 Task: Create List Blog Posts in Board IT Project Management to Workspace Cloud Management. Create List Newsletters in Board DevOps to Workspace Cloud Management. Create List Press Releases in Board Sales Pipeline Management and Optimization to Workspace Cloud Management
Action: Mouse moved to (43, 258)
Screenshot: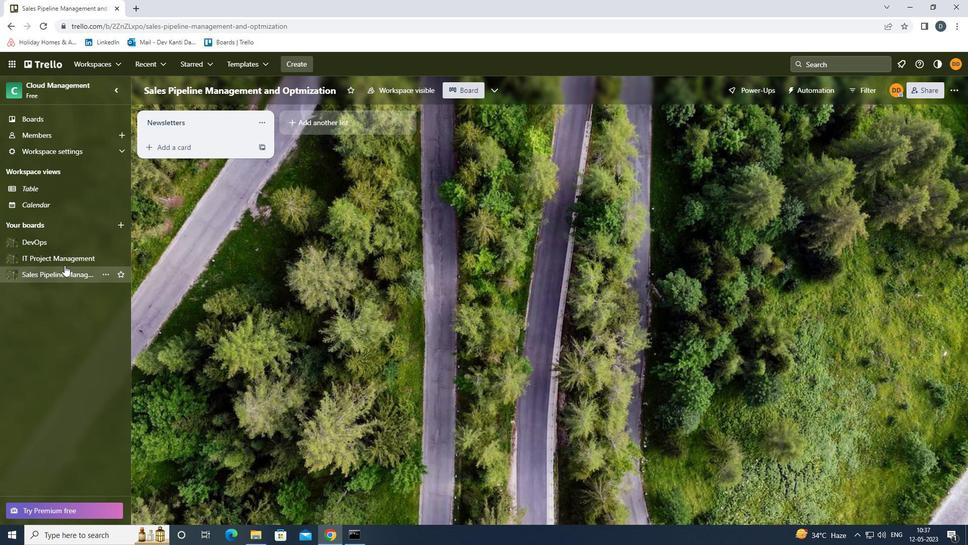 
Action: Mouse pressed left at (43, 258)
Screenshot: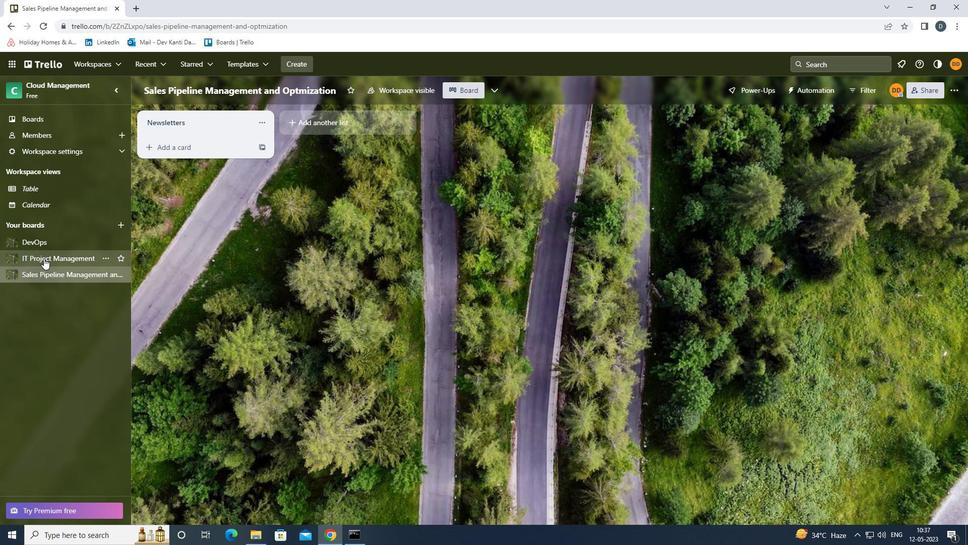 
Action: Mouse moved to (322, 126)
Screenshot: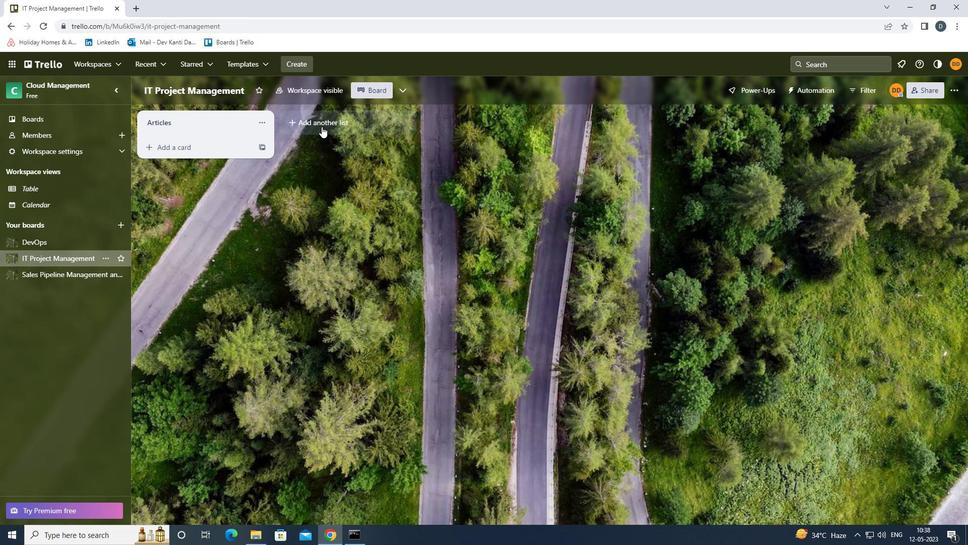 
Action: Mouse pressed left at (322, 126)
Screenshot: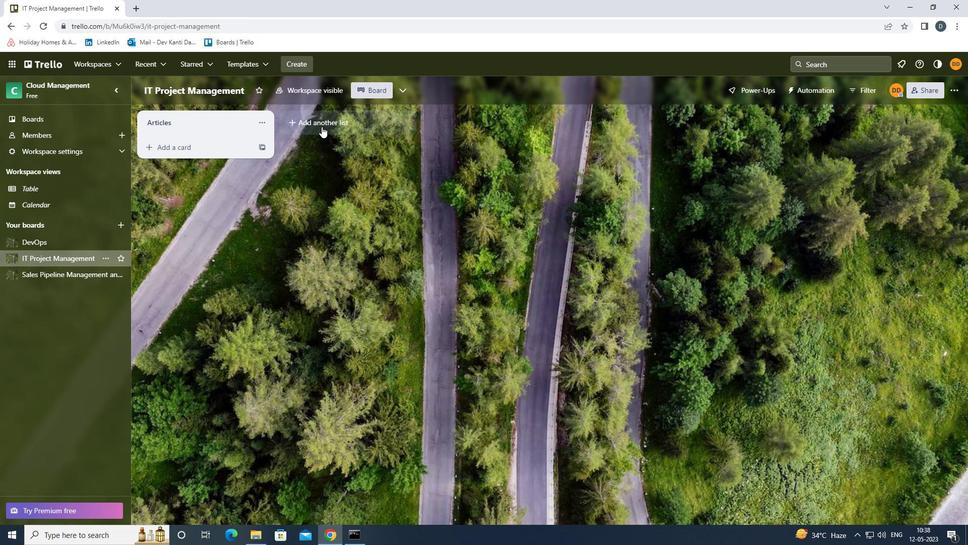 
Action: Mouse moved to (322, 126)
Screenshot: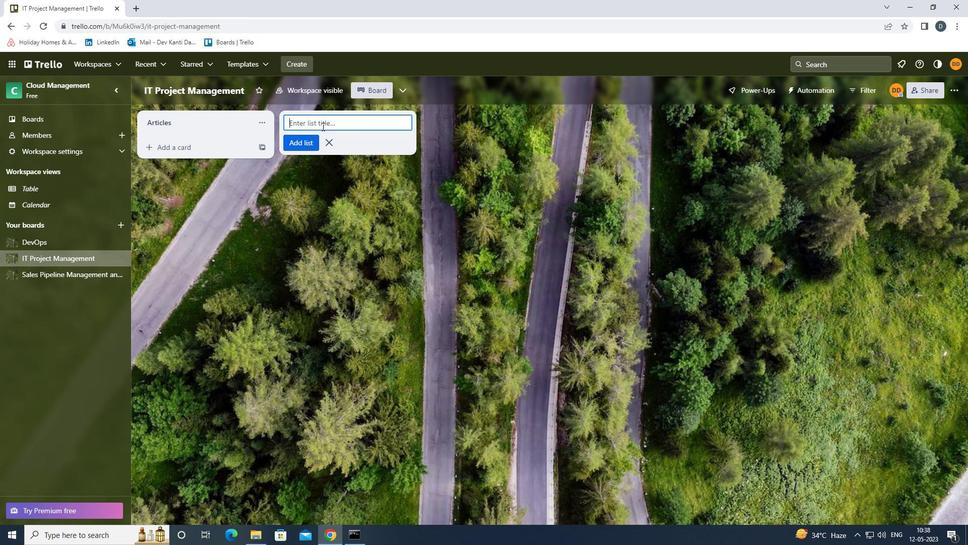 
Action: Key pressed <Key.shift><Key.shift><Key.shift><Key.shift><Key.shift>BLOG<Key.space><Key.shift><Key.shift><Key.shift>POSTS<Key.enter>
Screenshot: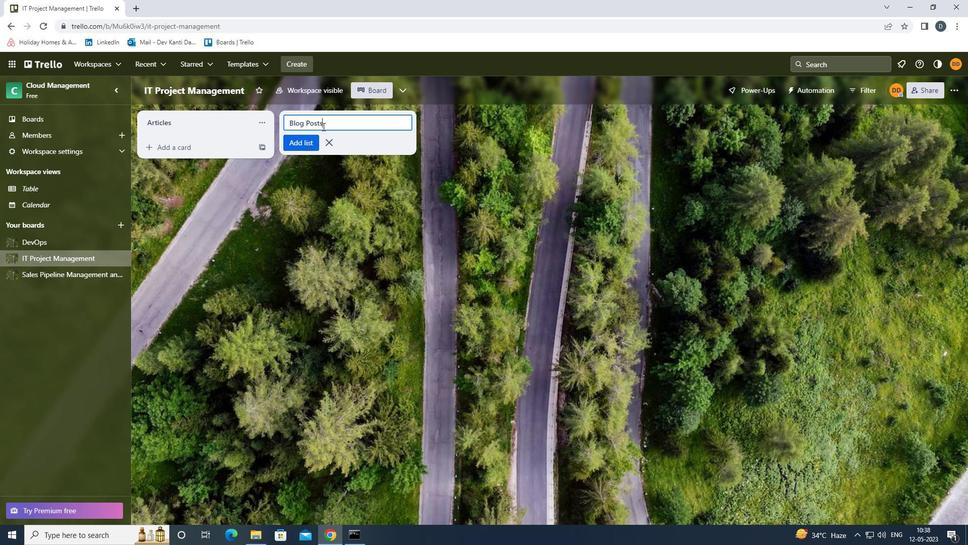 
Action: Mouse moved to (50, 238)
Screenshot: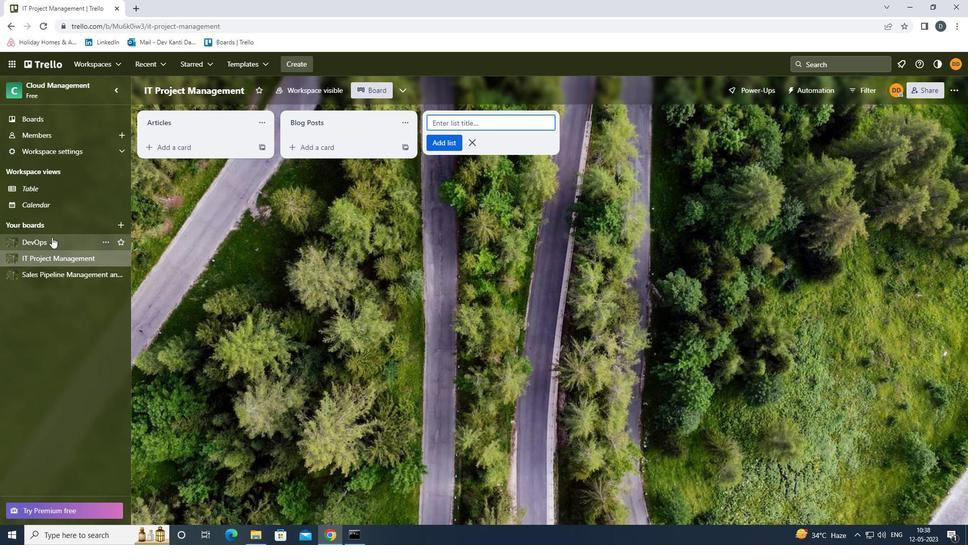 
Action: Mouse pressed left at (50, 238)
Screenshot: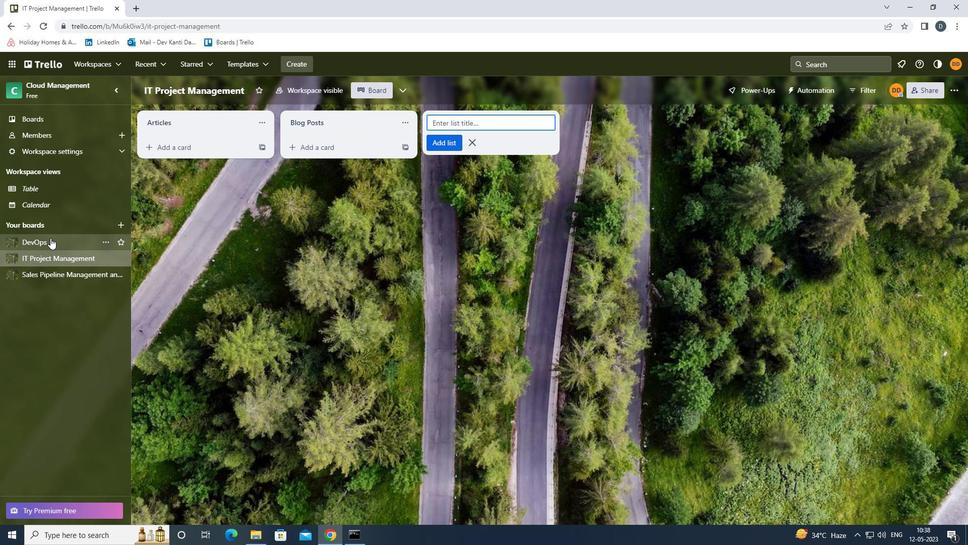 
Action: Mouse moved to (346, 118)
Screenshot: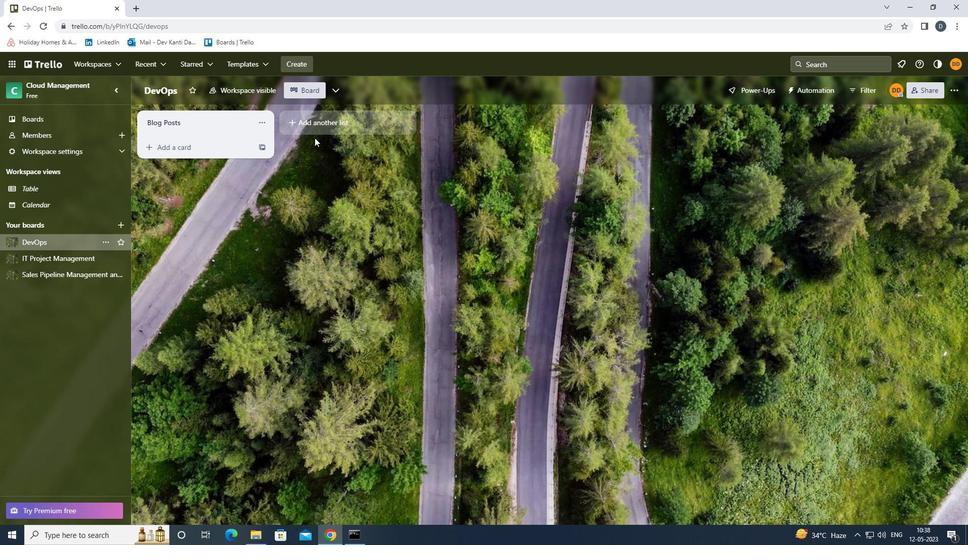 
Action: Mouse pressed left at (346, 118)
Screenshot: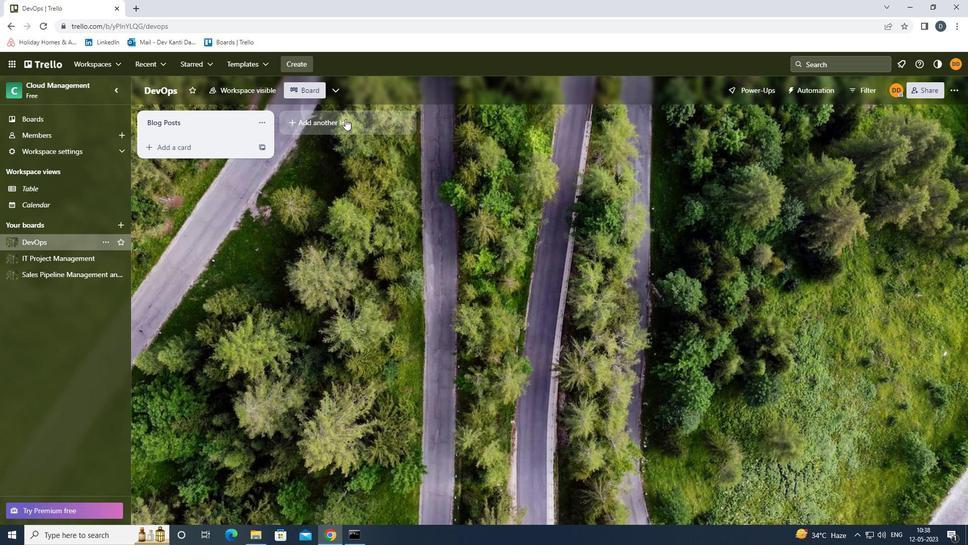 
Action: Key pressed <Key.shift><Key.shift><Key.shift><Key.shift><Key.shift><Key.shift><Key.shift><Key.shift><Key.shift><Key.shift>NEWSLETTERS<Key.enter>
Screenshot: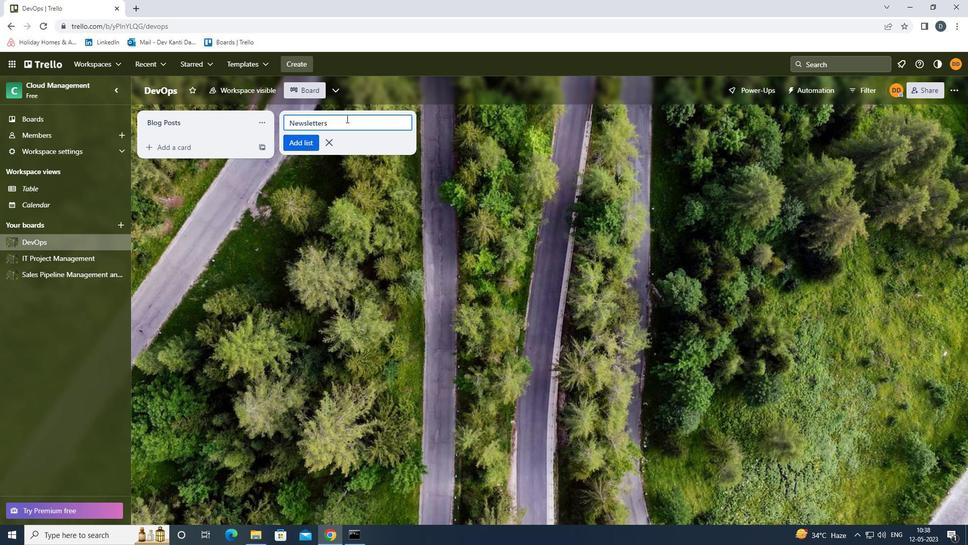 
Action: Mouse moved to (30, 272)
Screenshot: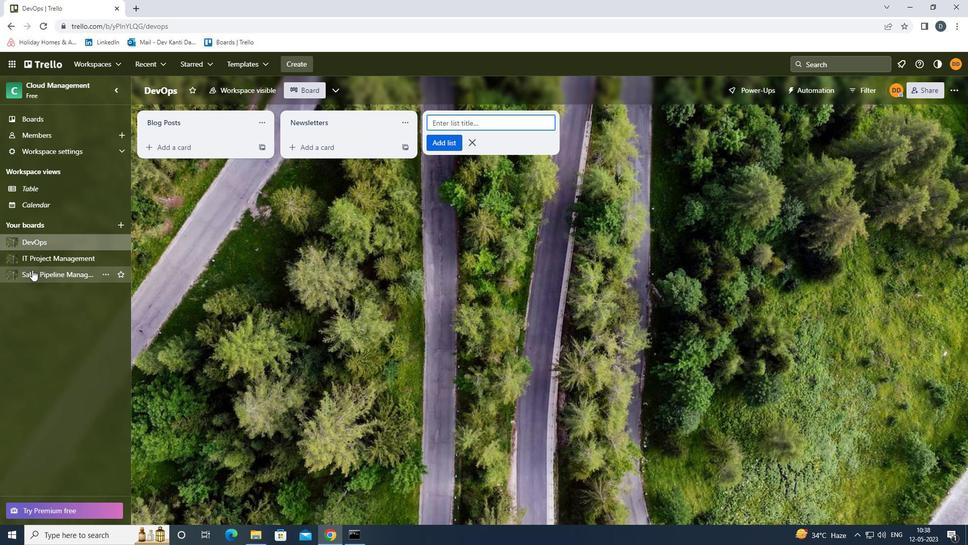 
Action: Mouse pressed left at (30, 272)
Screenshot: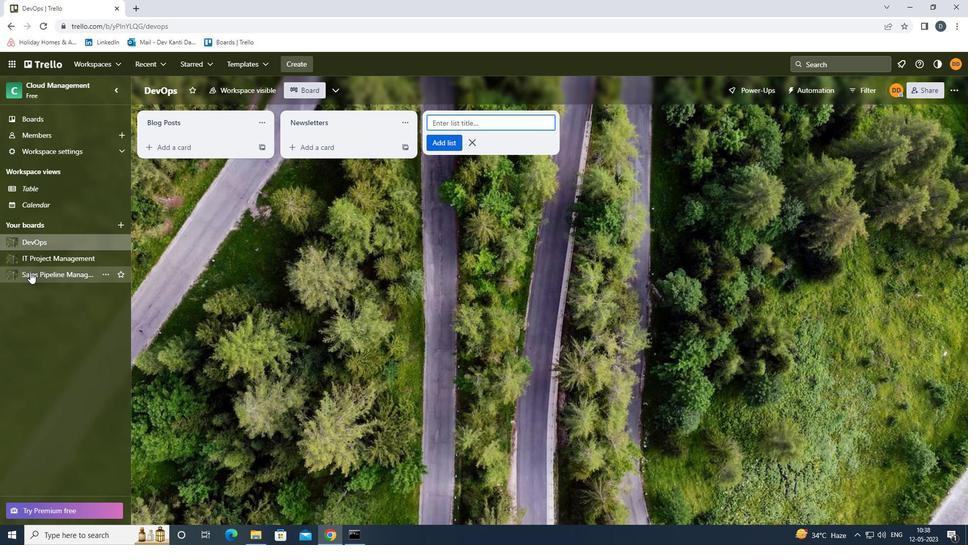 
Action: Mouse moved to (340, 125)
Screenshot: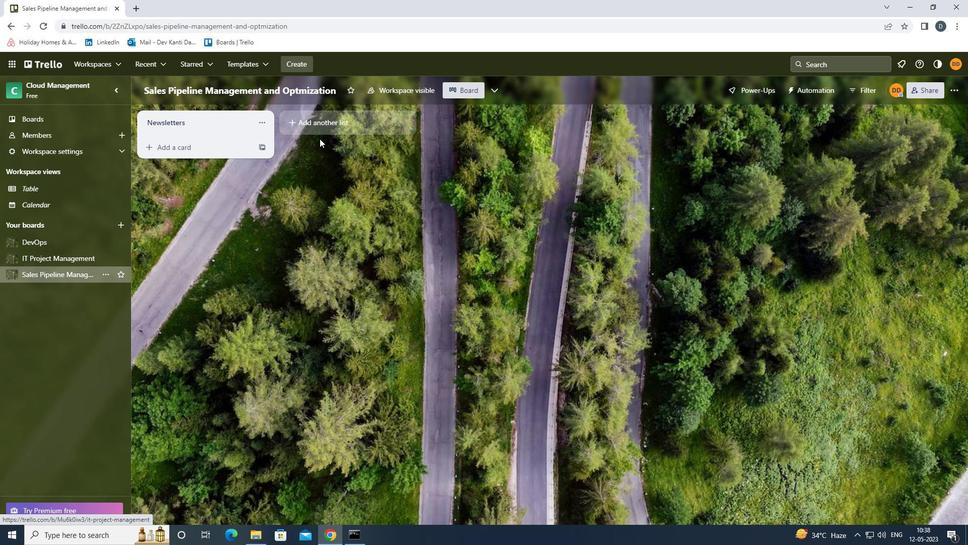 
Action: Mouse pressed left at (340, 125)
Screenshot: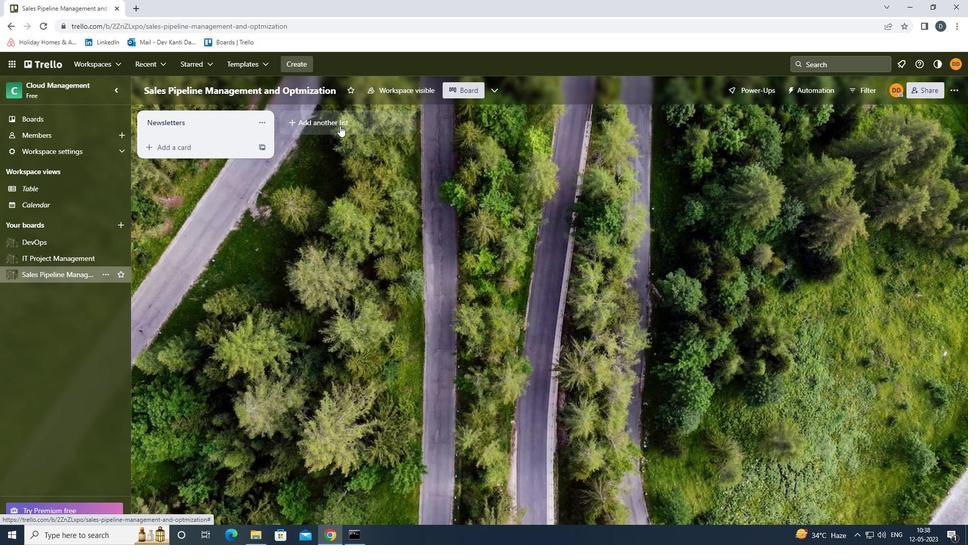 
Action: Key pressed <Key.shift>PRESS<Key.space><Key.shift>RELEASES<Key.enter>
Screenshot: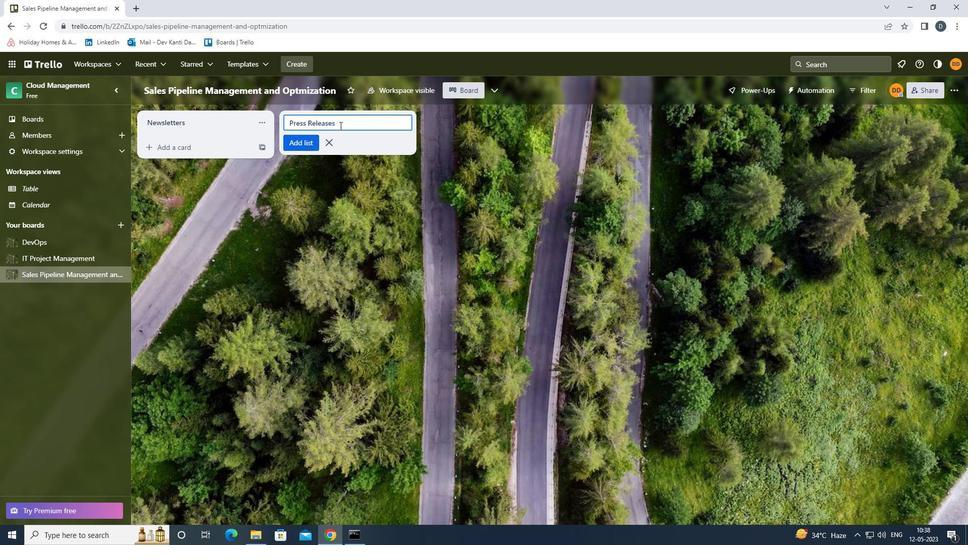 
Action: Mouse moved to (358, 190)
Screenshot: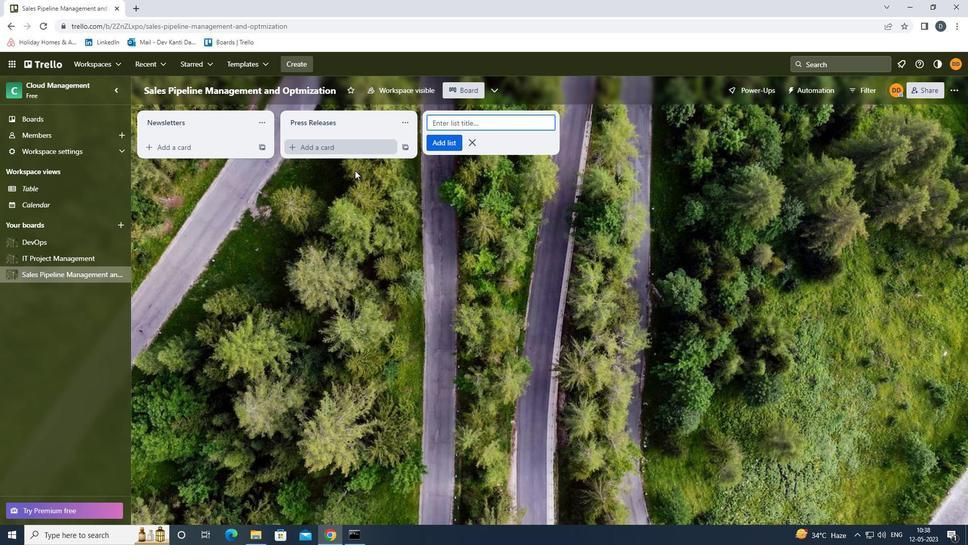 
Action: Mouse pressed left at (358, 190)
Screenshot: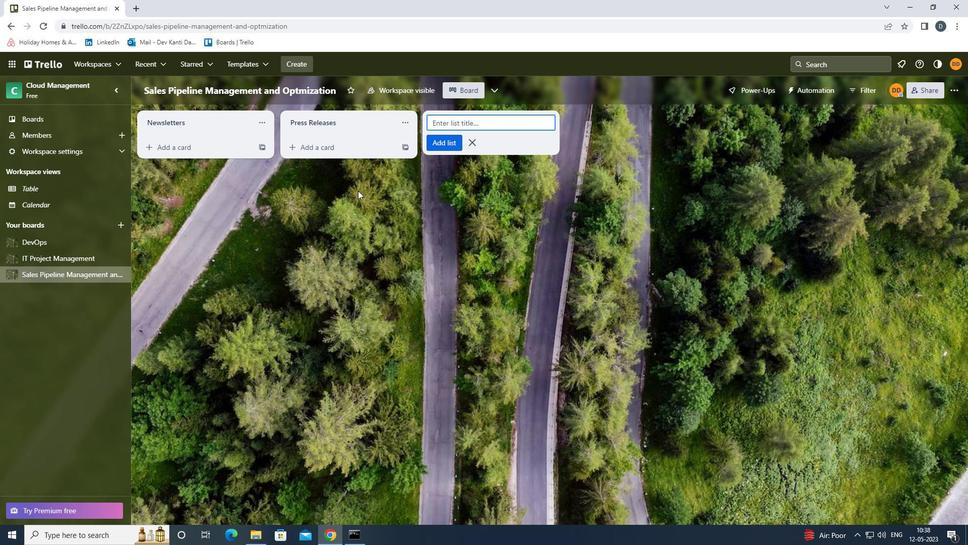 
